 Task: Toggle the format on the save-enabled option in the notebook.
Action: Mouse moved to (21, 572)
Screenshot: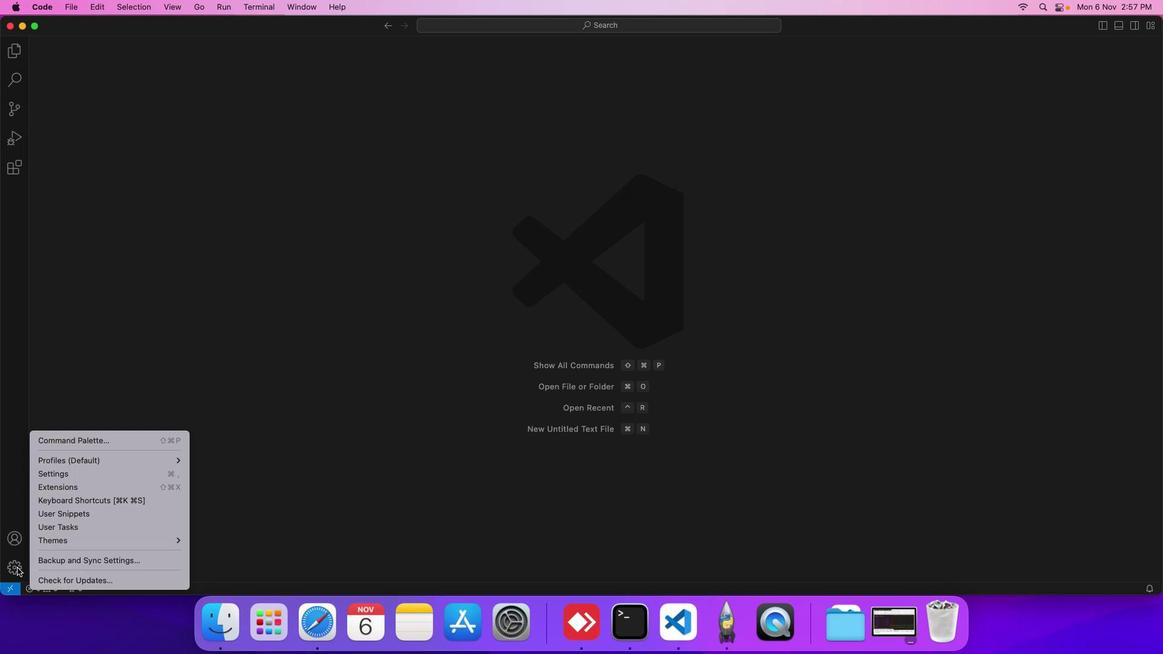 
Action: Mouse pressed left at (21, 572)
Screenshot: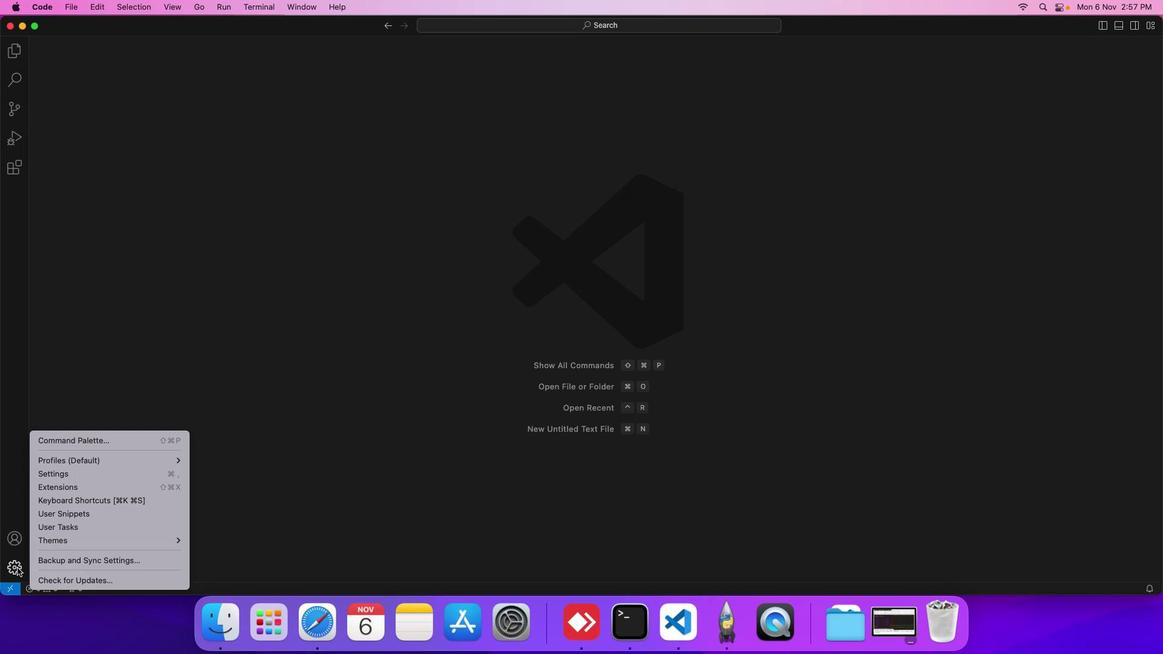 
Action: Mouse moved to (60, 479)
Screenshot: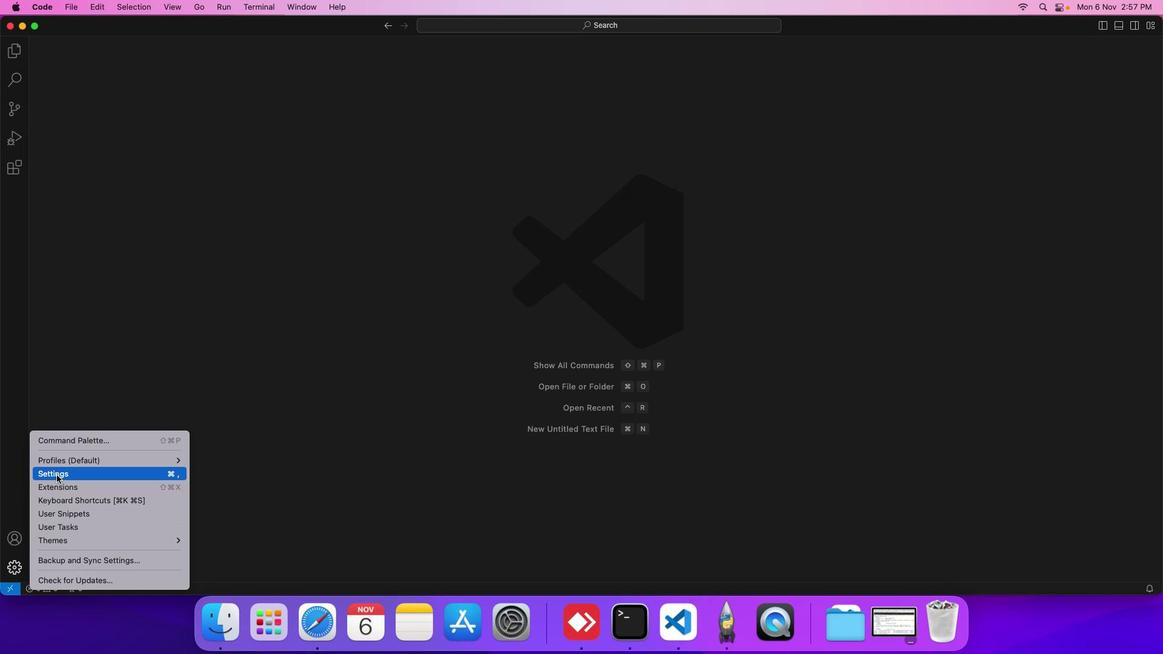 
Action: Mouse pressed left at (60, 479)
Screenshot: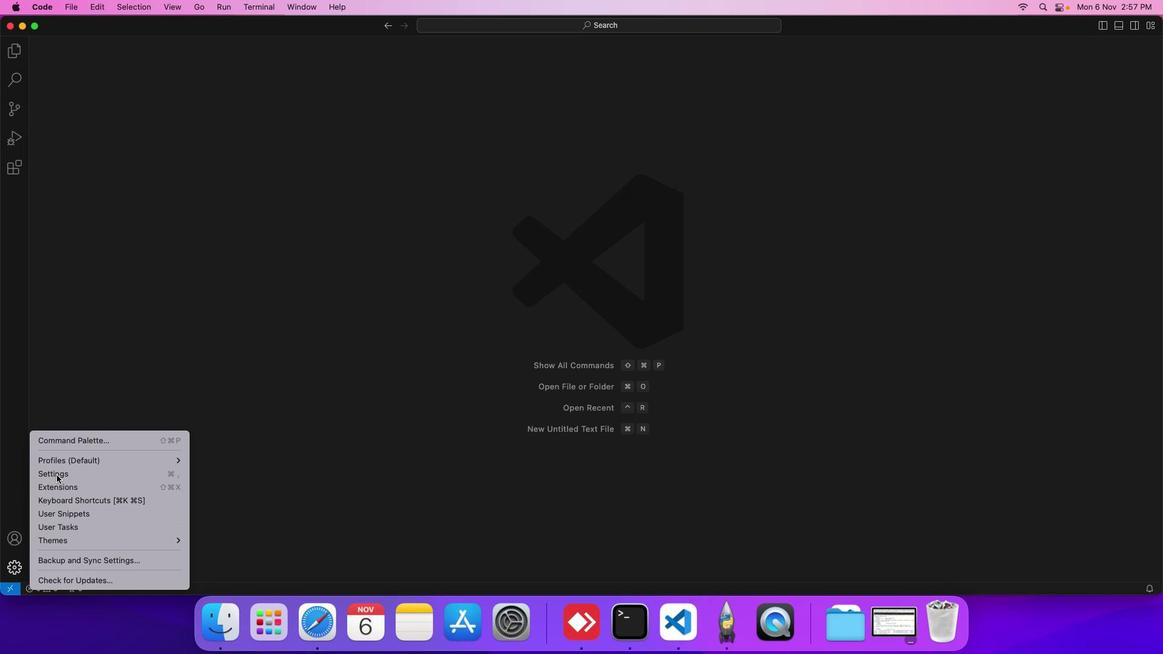 
Action: Mouse moved to (275, 182)
Screenshot: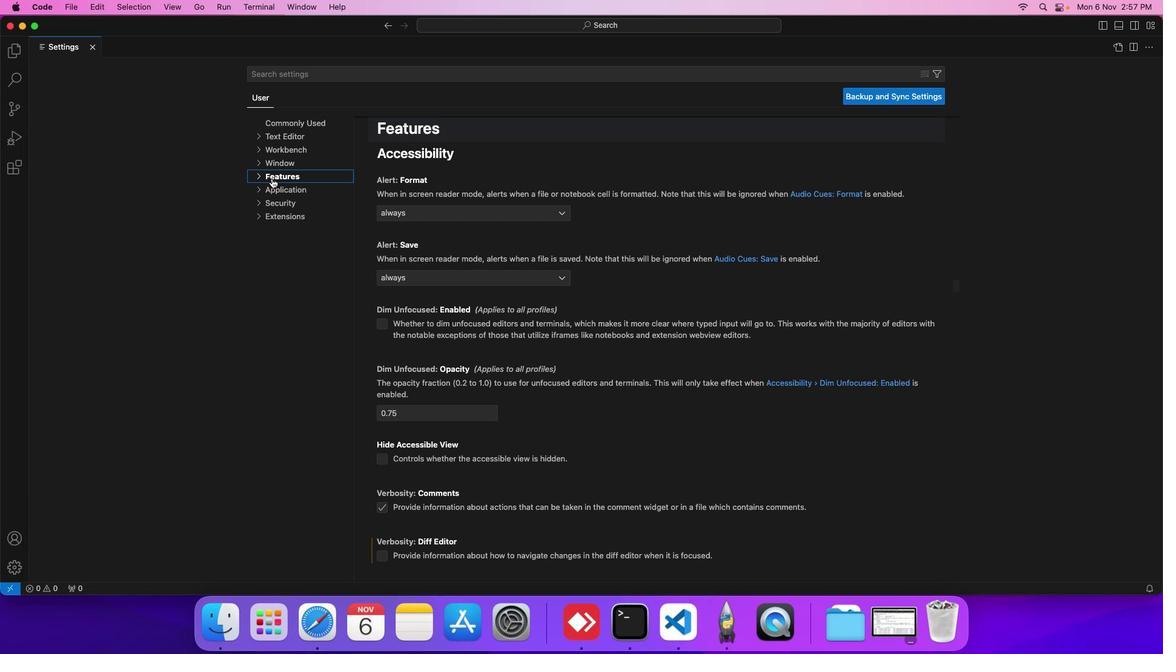 
Action: Mouse pressed left at (275, 182)
Screenshot: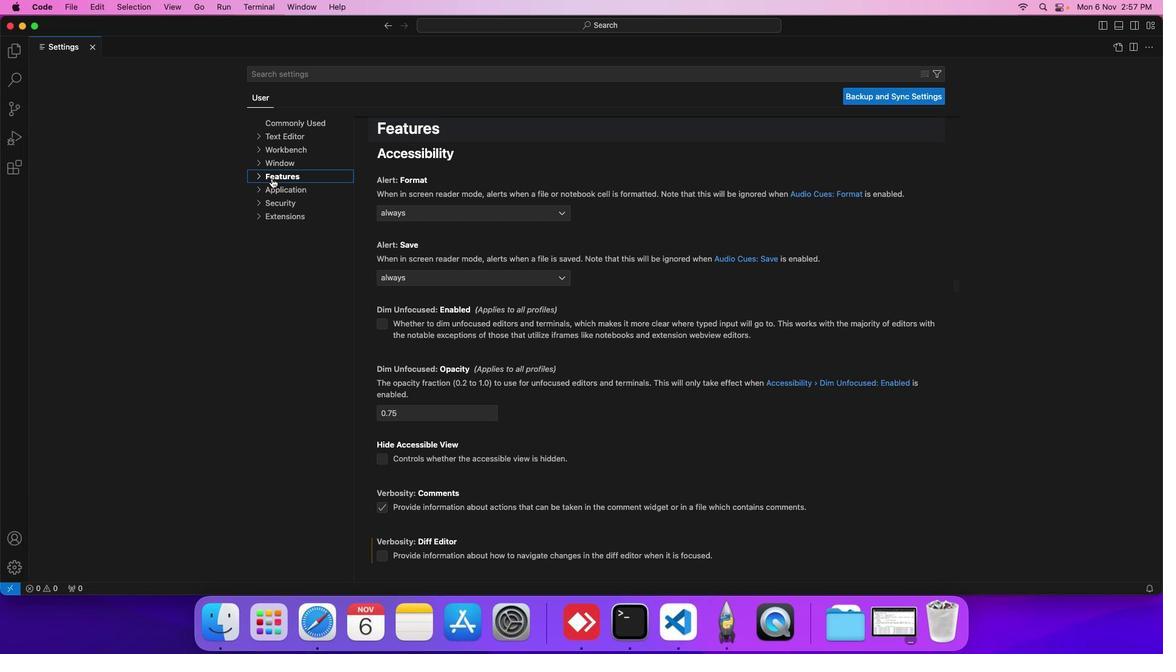 
Action: Mouse moved to (288, 376)
Screenshot: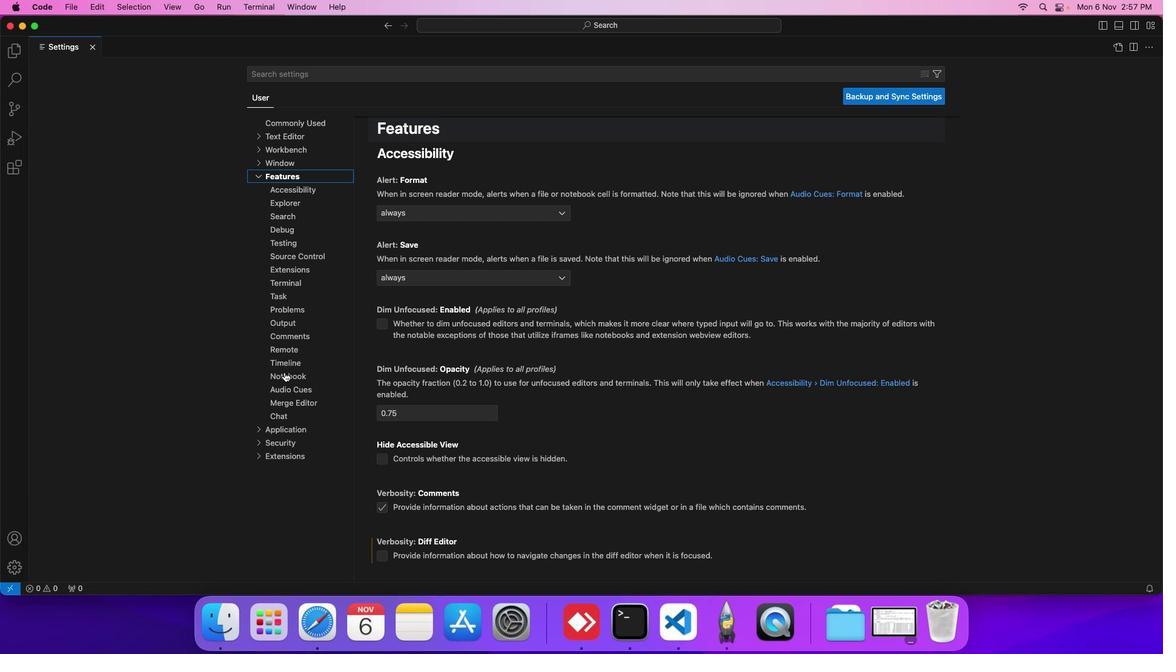 
Action: Mouse pressed left at (288, 376)
Screenshot: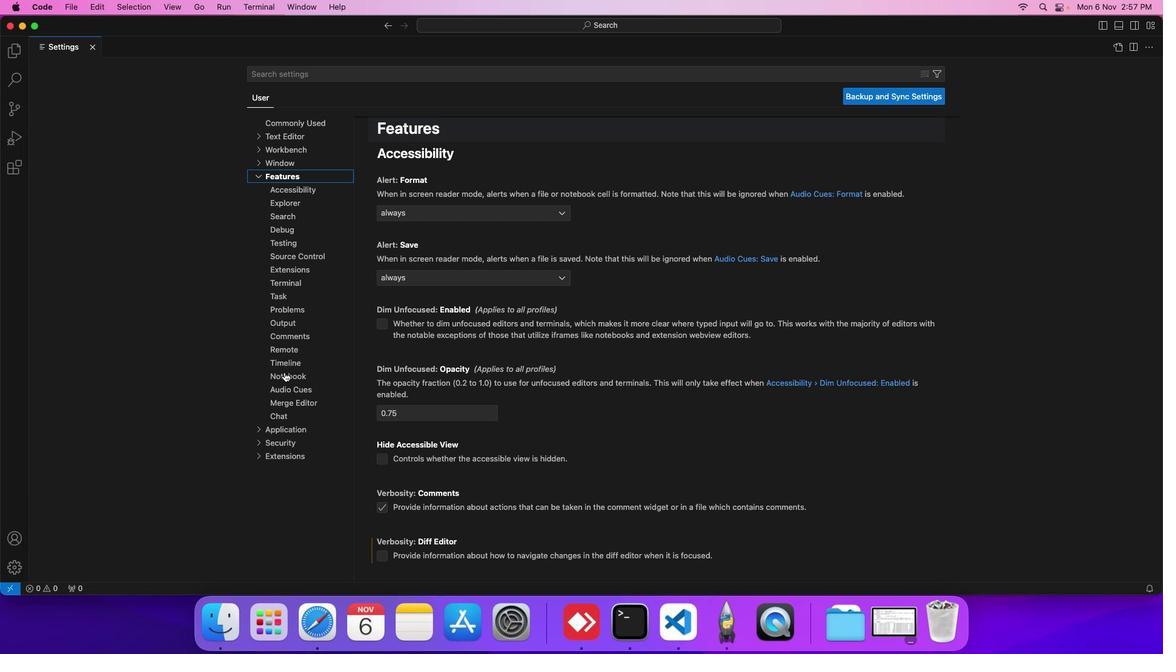 
Action: Mouse moved to (379, 436)
Screenshot: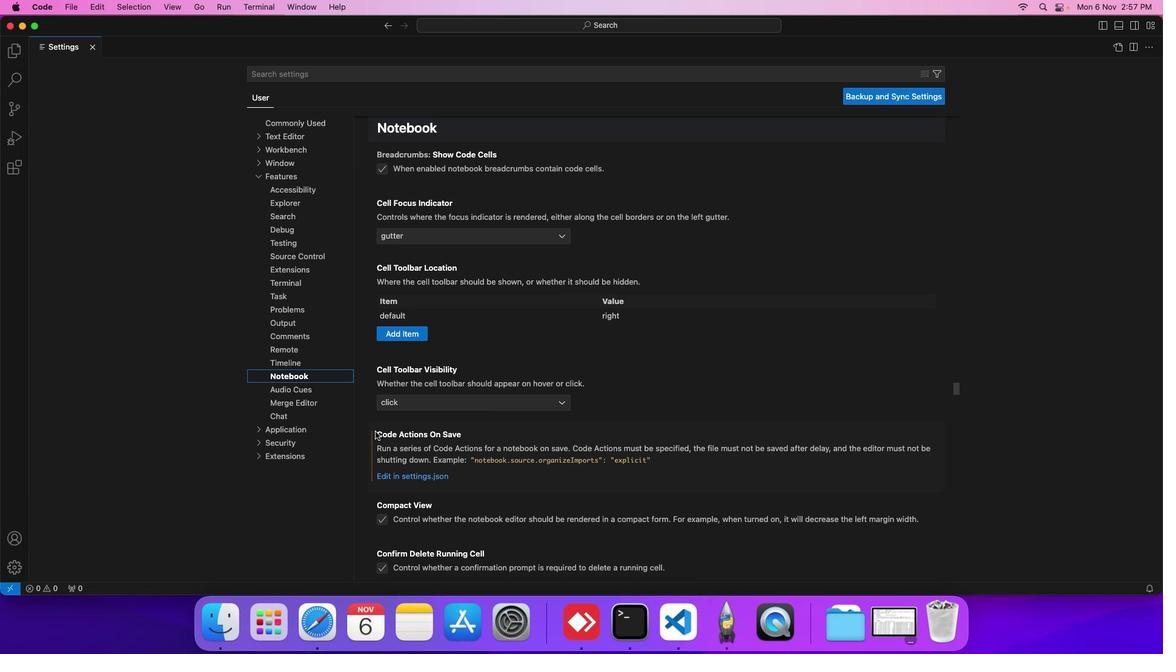 
Action: Mouse scrolled (379, 436) with delta (4, 3)
Screenshot: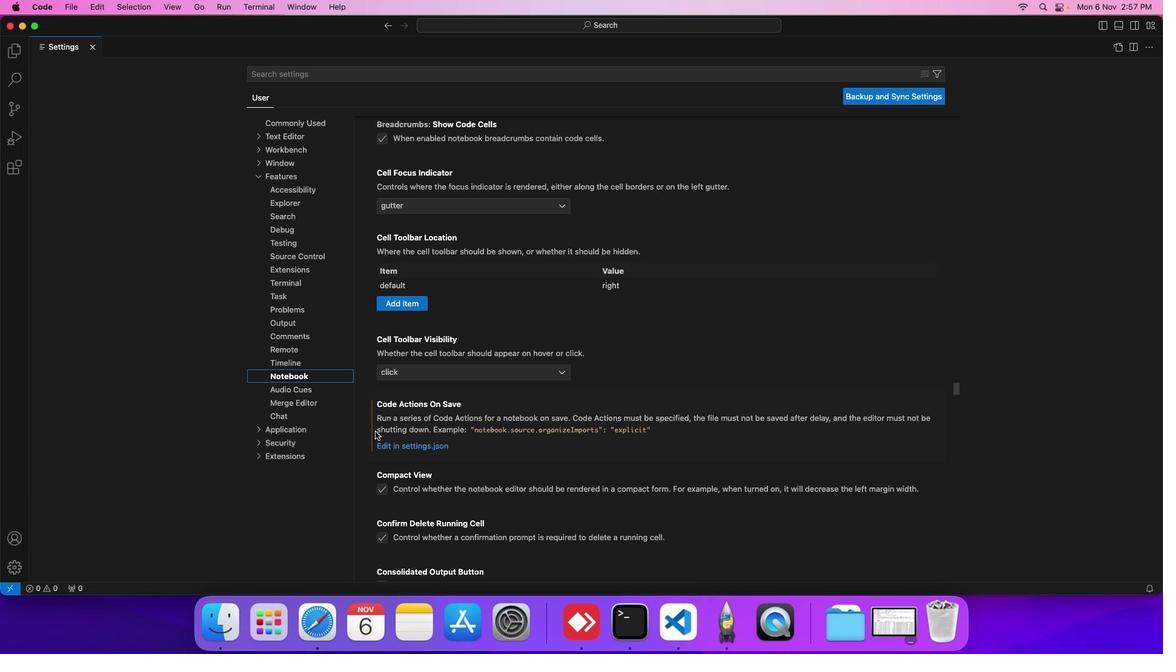 
Action: Mouse scrolled (379, 436) with delta (4, 3)
Screenshot: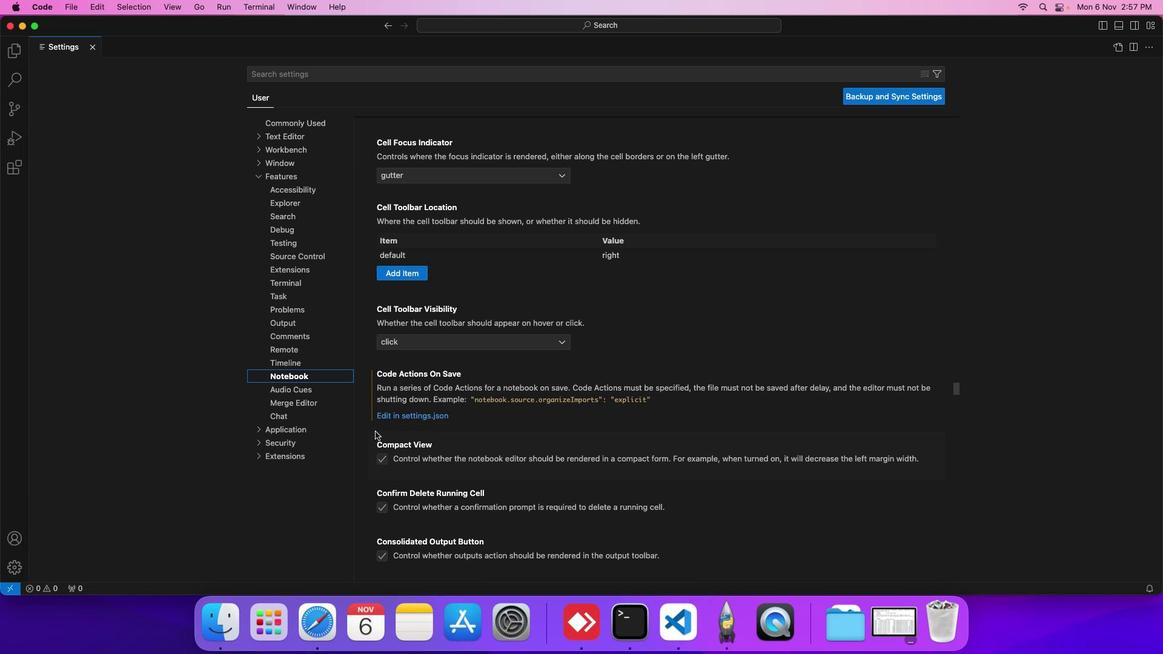 
Action: Mouse scrolled (379, 436) with delta (4, 3)
Screenshot: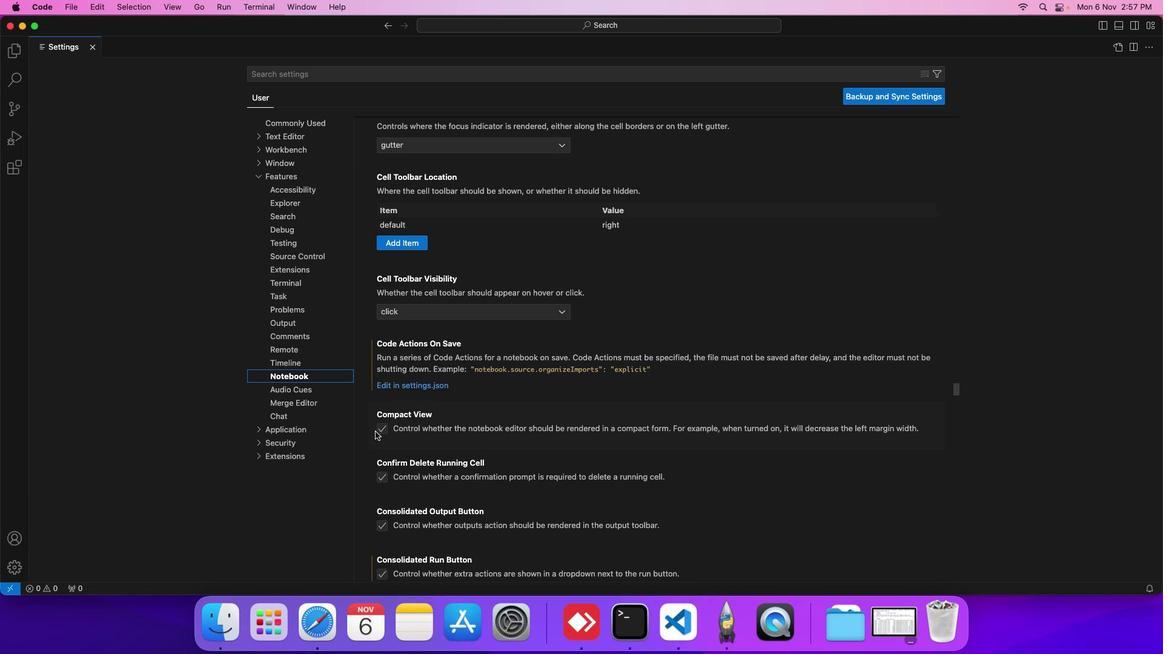 
Action: Mouse scrolled (379, 436) with delta (4, 3)
Screenshot: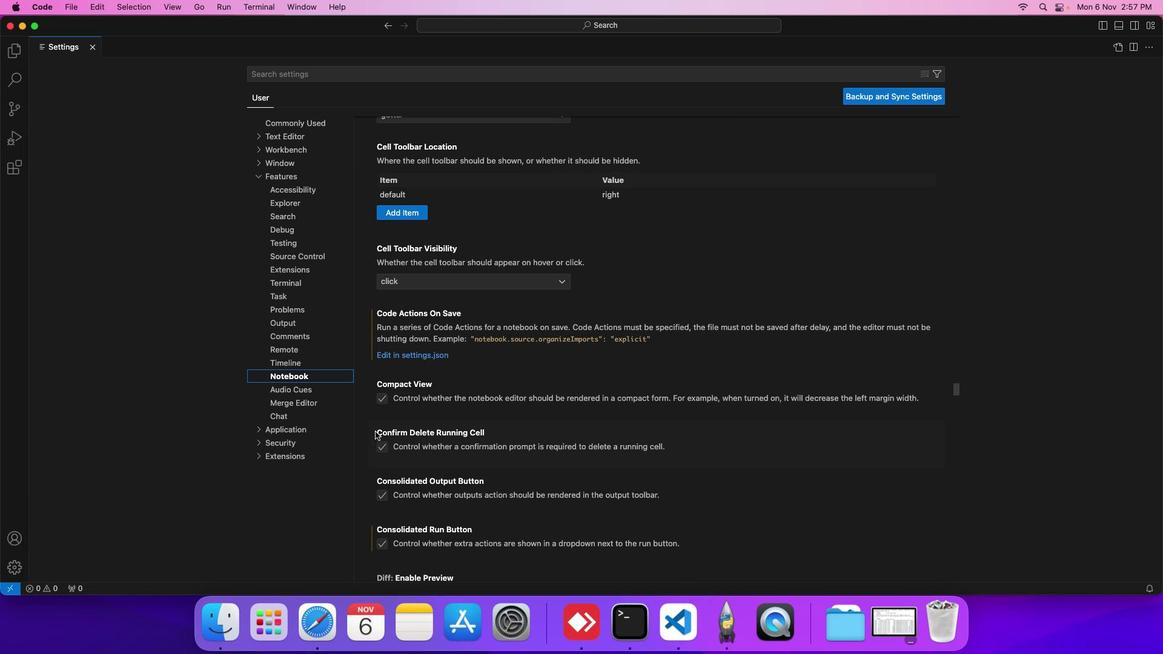 
Action: Mouse scrolled (379, 436) with delta (4, 3)
Screenshot: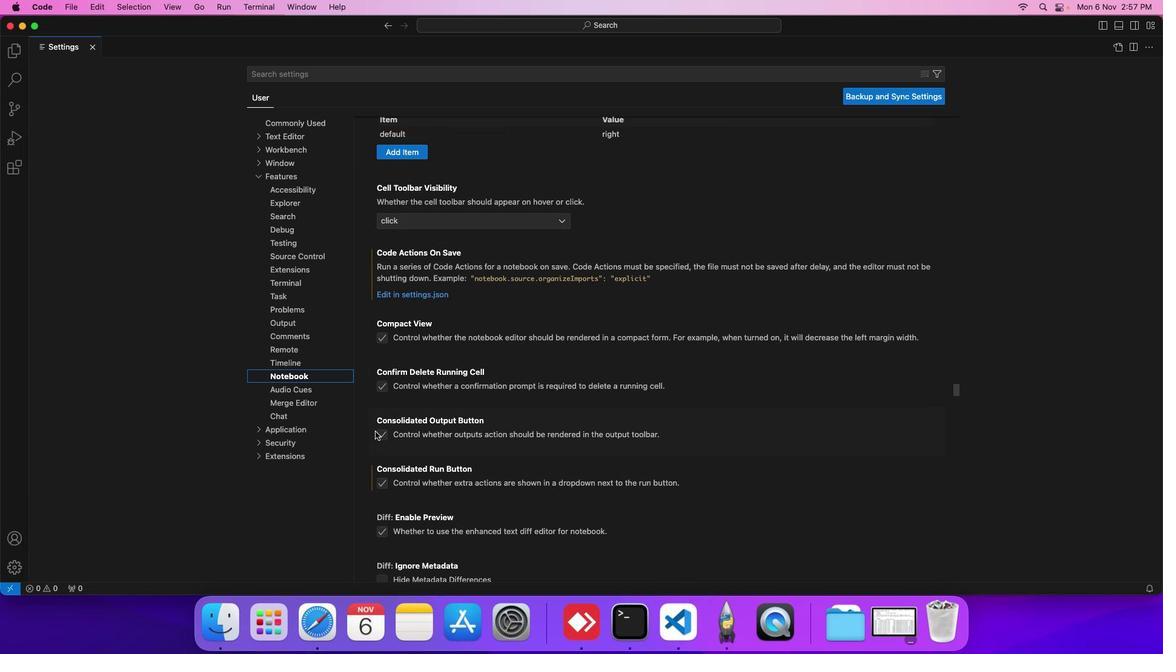 
Action: Mouse scrolled (379, 436) with delta (4, 3)
Screenshot: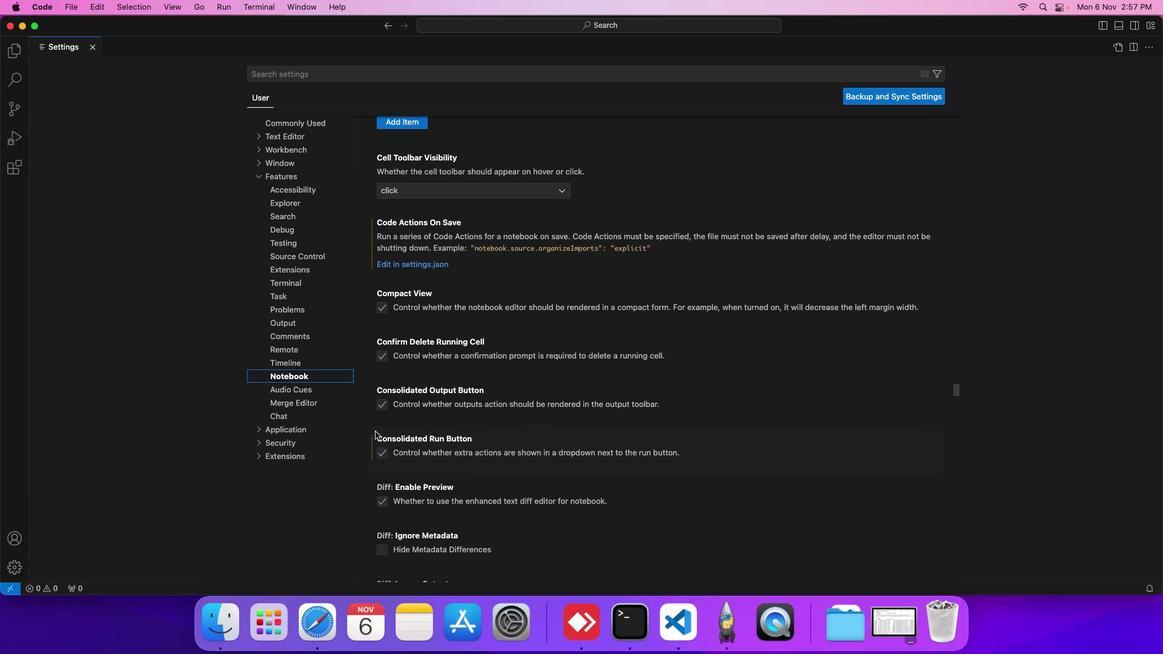 
Action: Mouse scrolled (379, 436) with delta (4, 3)
Screenshot: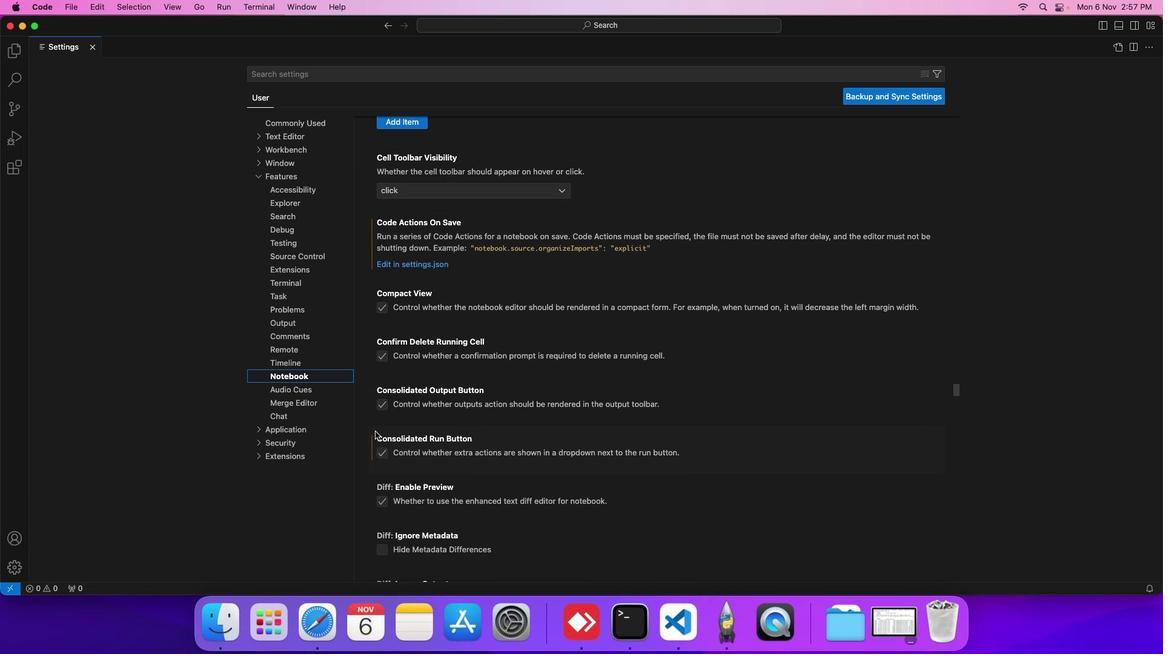 
Action: Mouse scrolled (379, 436) with delta (4, 3)
Screenshot: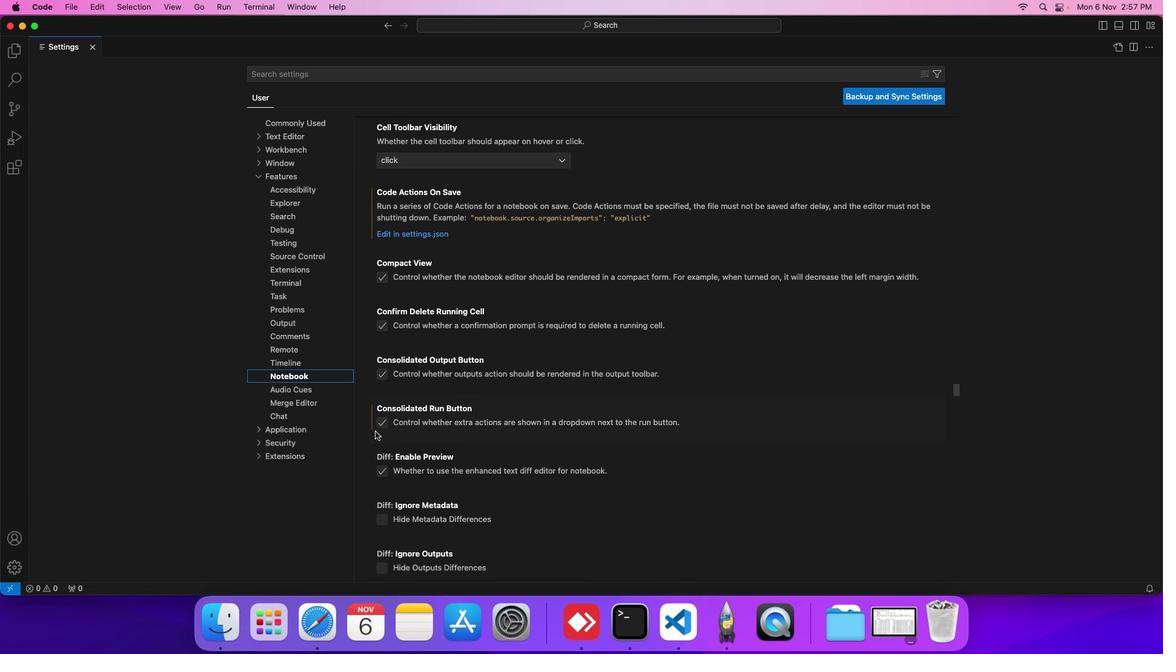 
Action: Mouse scrolled (379, 436) with delta (4, 3)
Screenshot: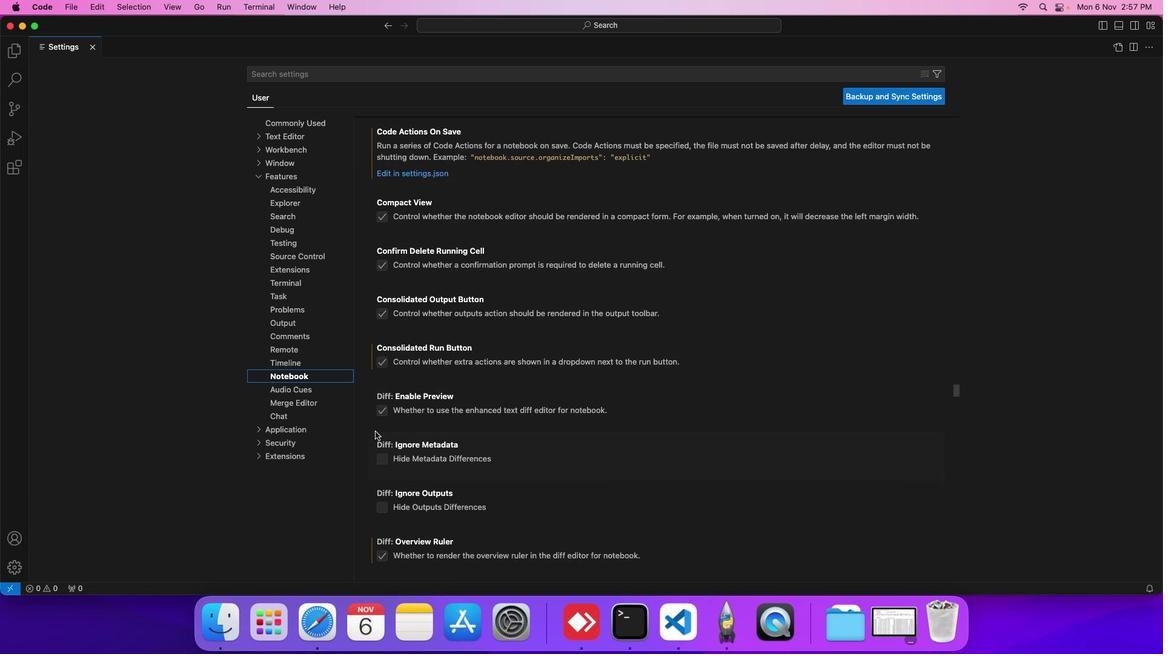 
Action: Mouse scrolled (379, 436) with delta (4, 3)
Screenshot: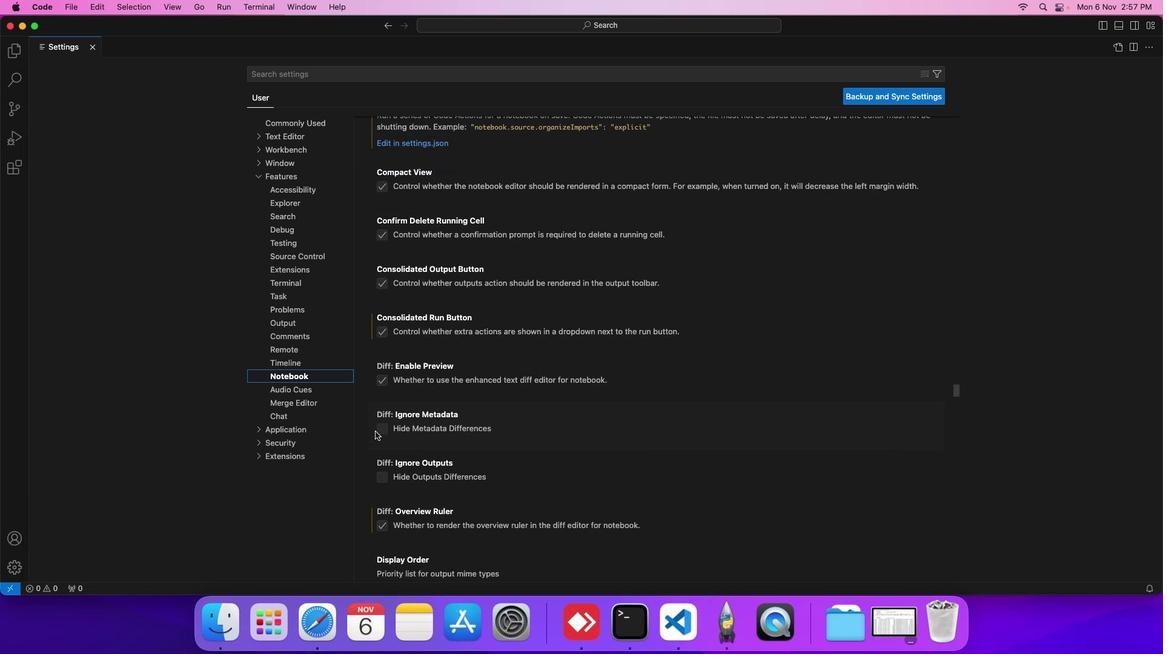 
Action: Mouse scrolled (379, 436) with delta (4, 3)
Screenshot: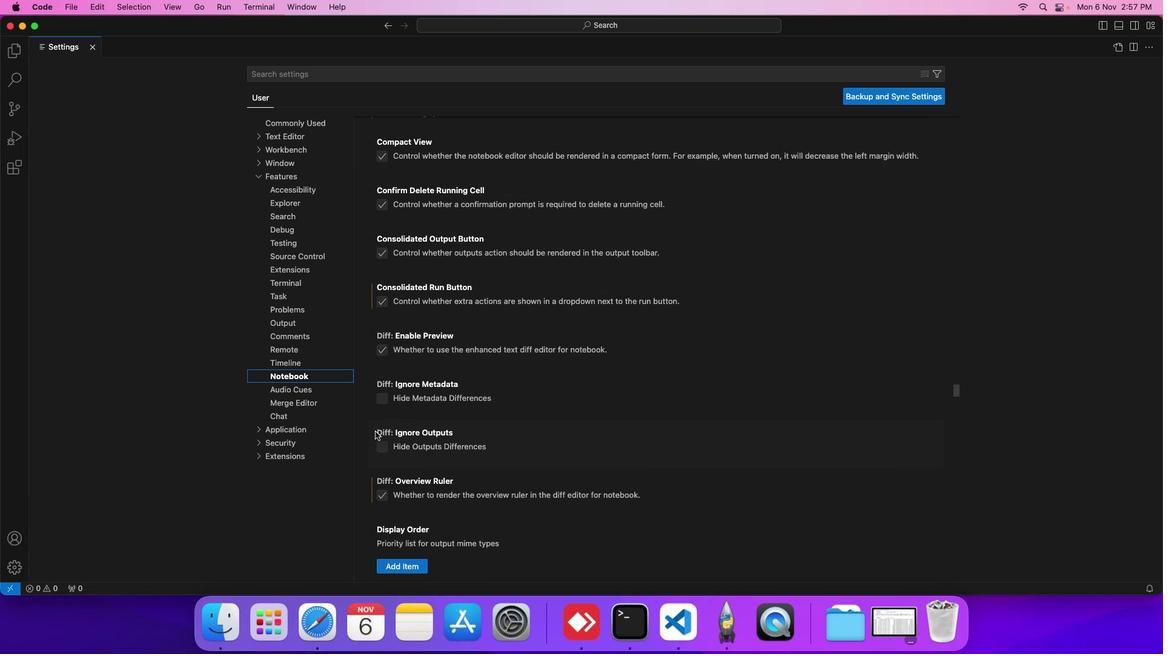 
Action: Mouse scrolled (379, 436) with delta (4, 3)
Screenshot: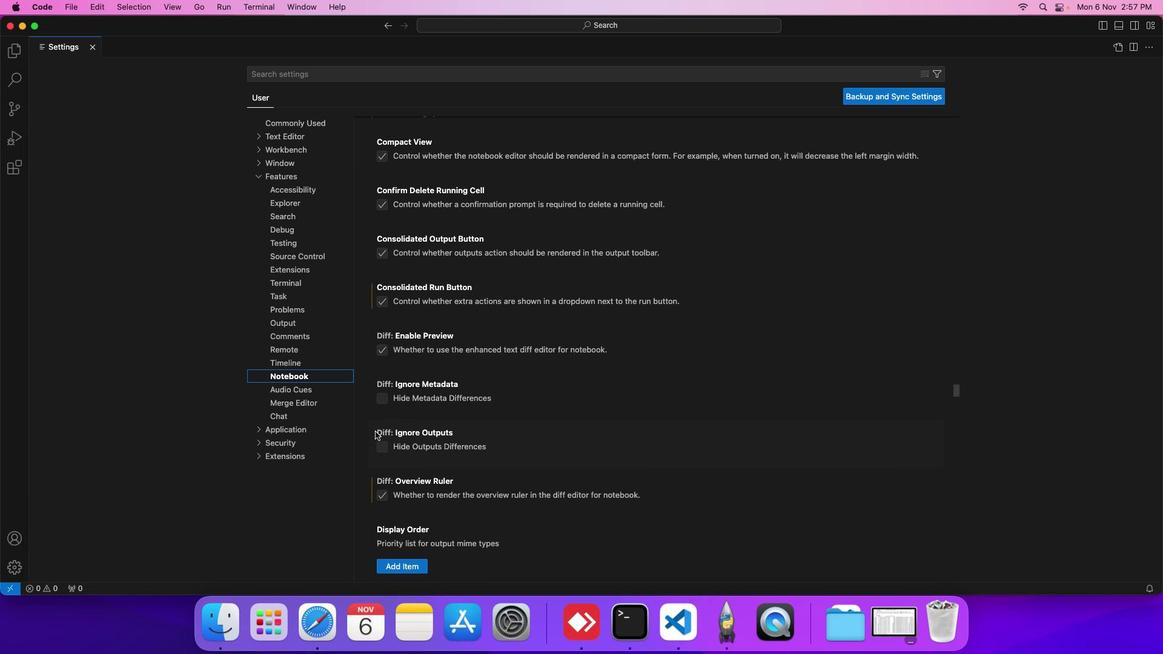 
Action: Mouse scrolled (379, 436) with delta (4, 3)
Screenshot: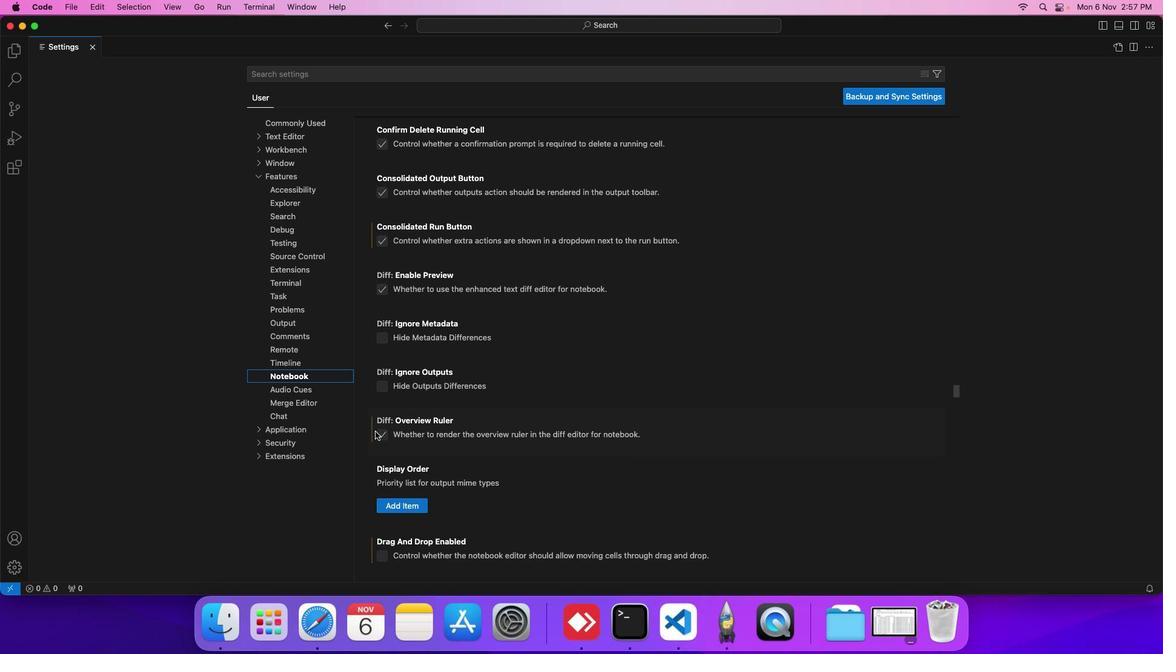 
Action: Mouse scrolled (379, 436) with delta (4, 3)
Screenshot: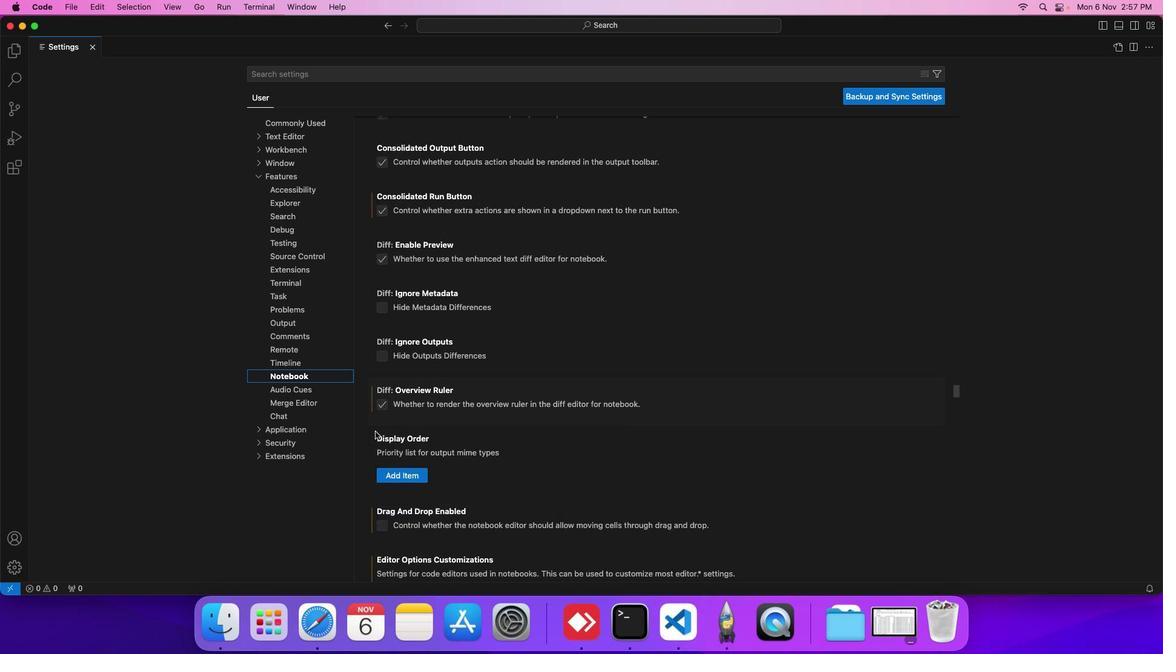 
Action: Mouse scrolled (379, 436) with delta (4, 3)
Screenshot: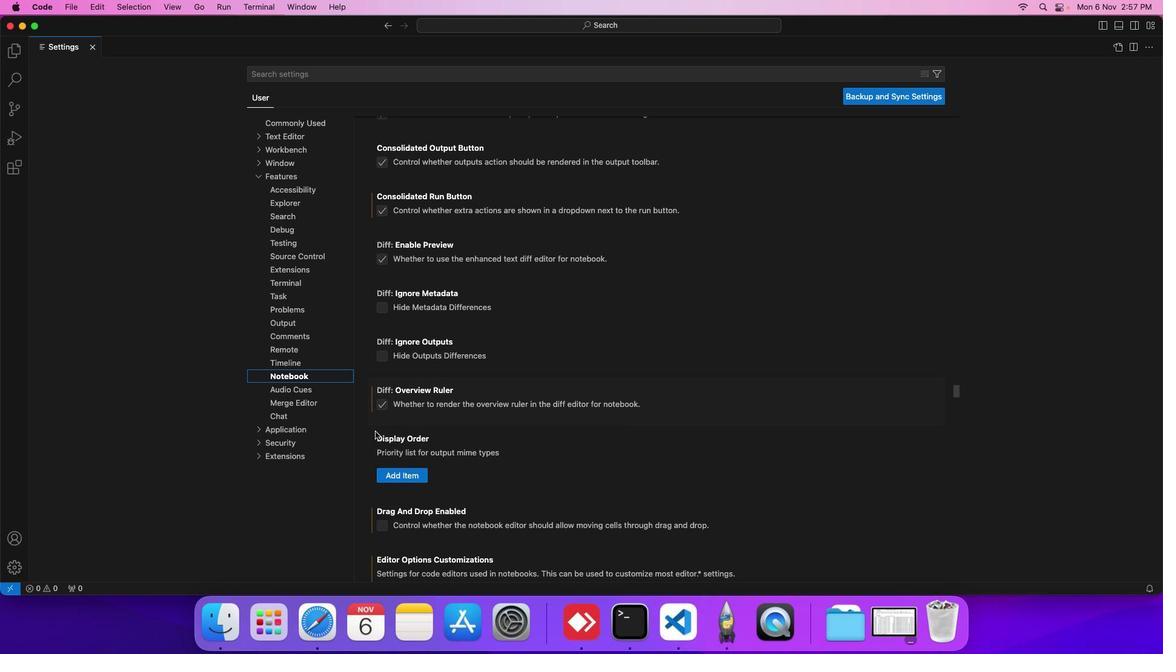 
Action: Mouse scrolled (379, 436) with delta (4, 3)
Screenshot: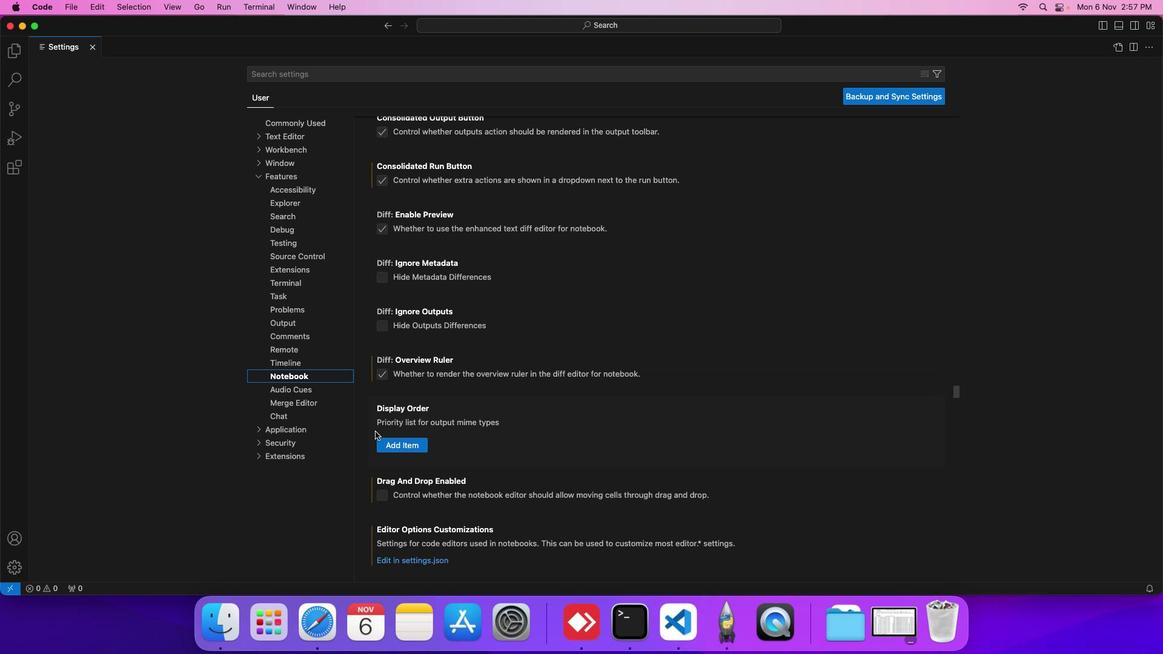 
Action: Mouse scrolled (379, 436) with delta (4, 3)
Screenshot: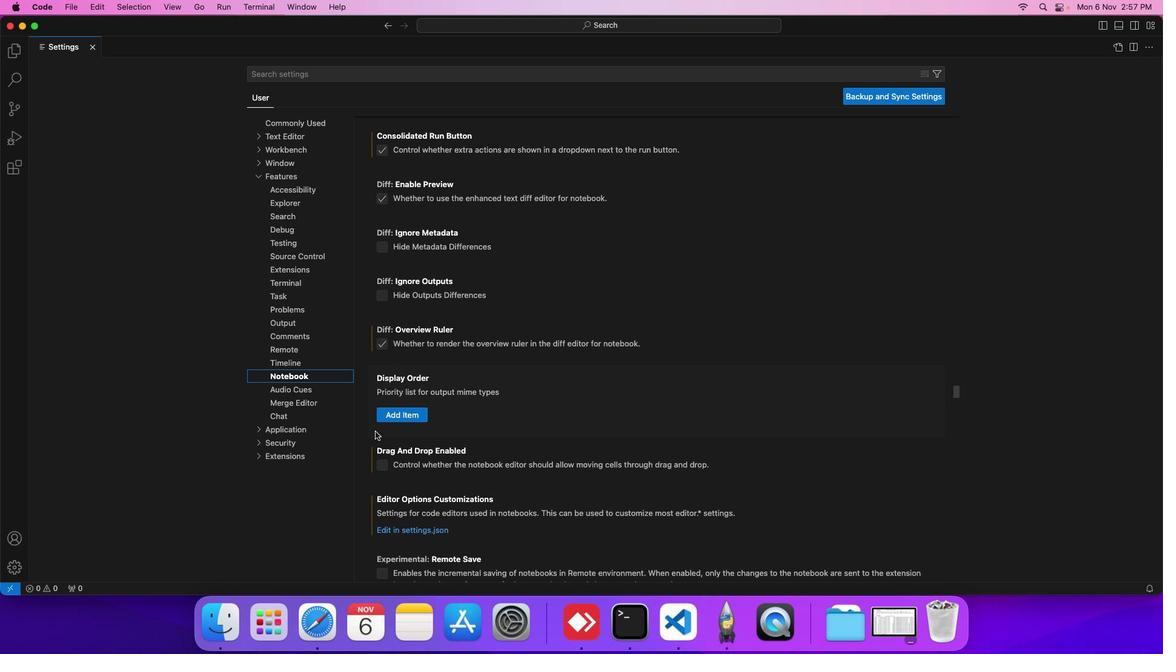 
Action: Mouse scrolled (379, 436) with delta (4, 3)
Screenshot: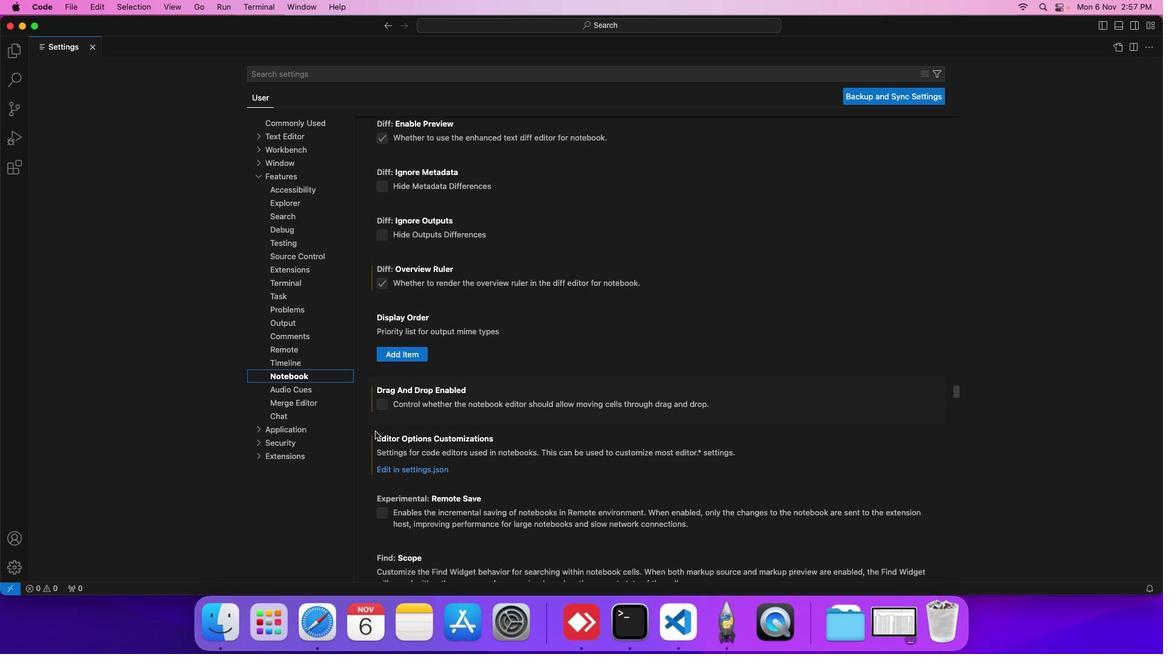 
Action: Mouse scrolled (379, 436) with delta (4, 3)
Screenshot: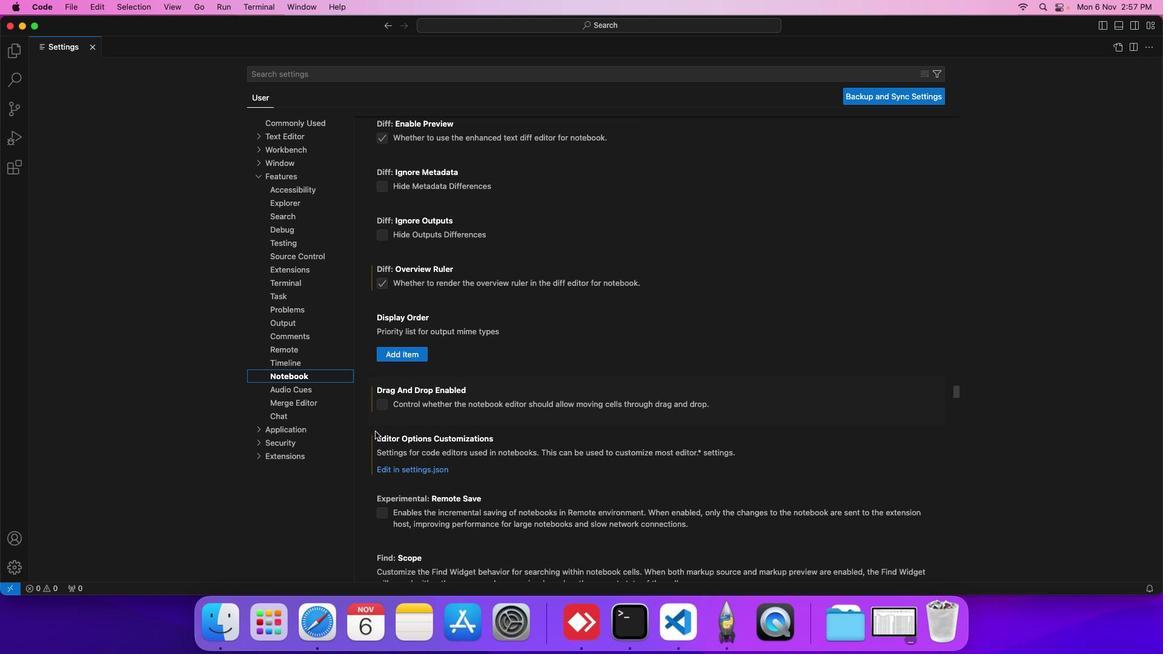 
Action: Mouse scrolled (379, 436) with delta (4, 3)
Screenshot: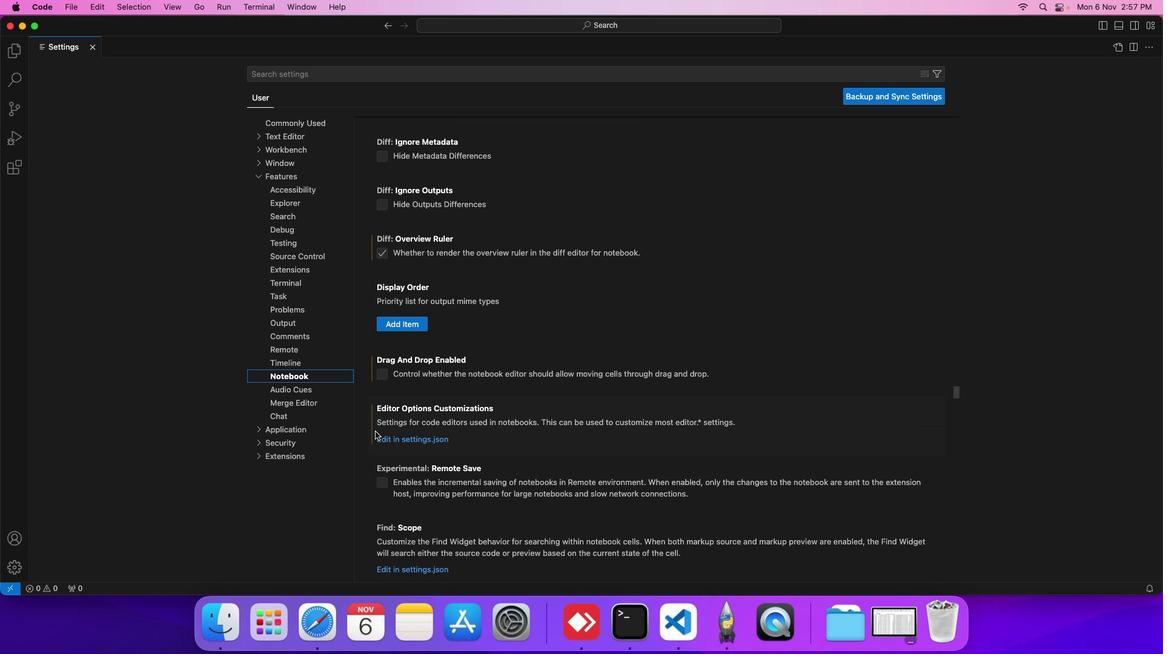 
Action: Mouse scrolled (379, 436) with delta (4, 3)
Screenshot: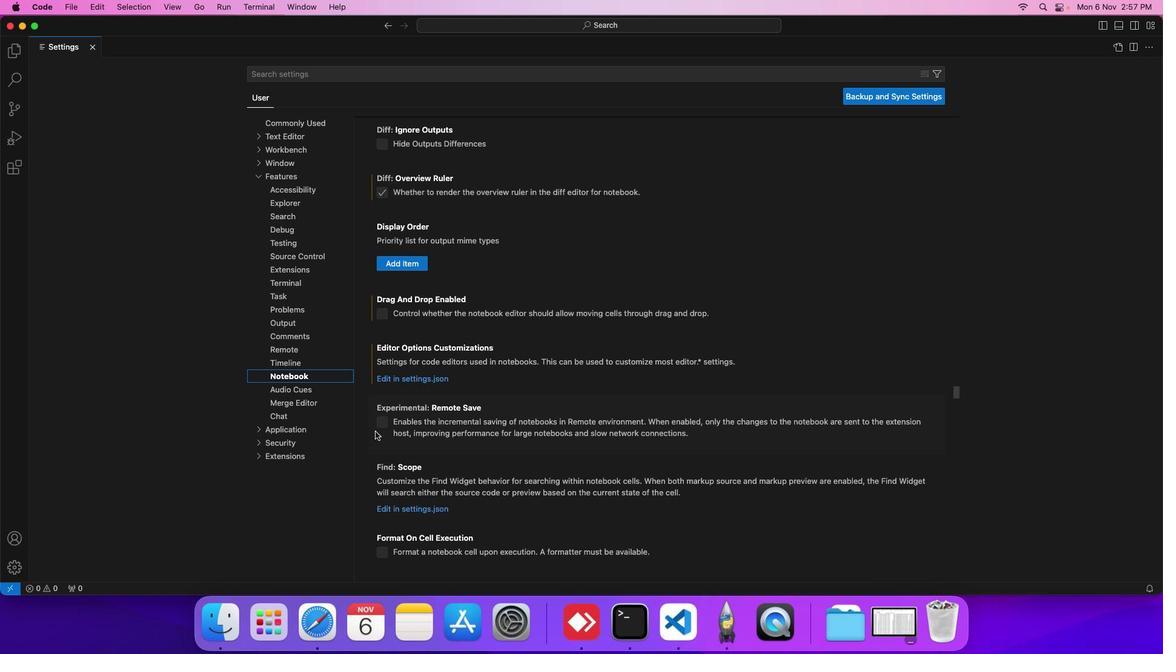 
Action: Mouse scrolled (379, 436) with delta (4, 3)
Screenshot: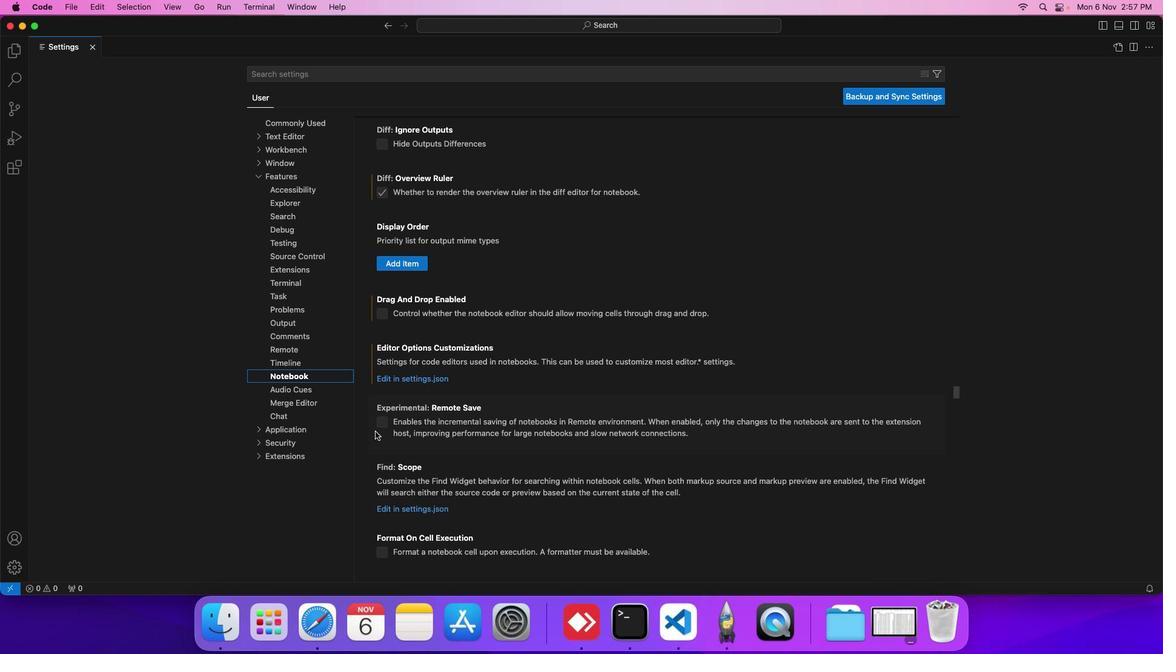 
Action: Mouse scrolled (379, 436) with delta (4, 3)
Screenshot: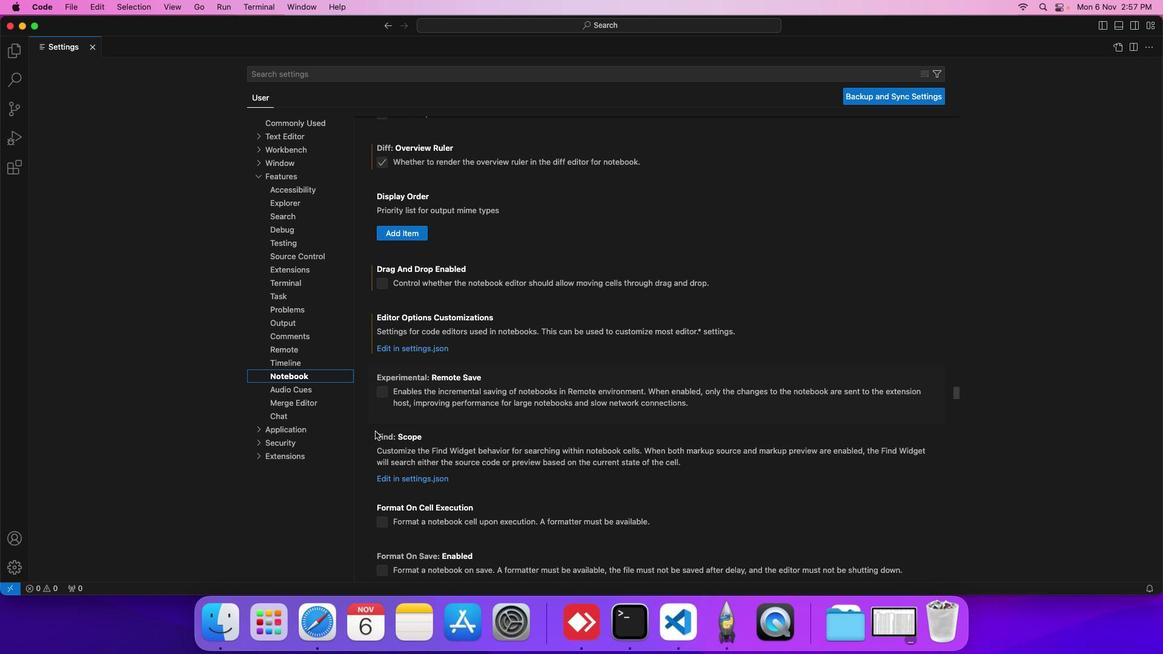 
Action: Mouse scrolled (379, 436) with delta (4, 3)
Screenshot: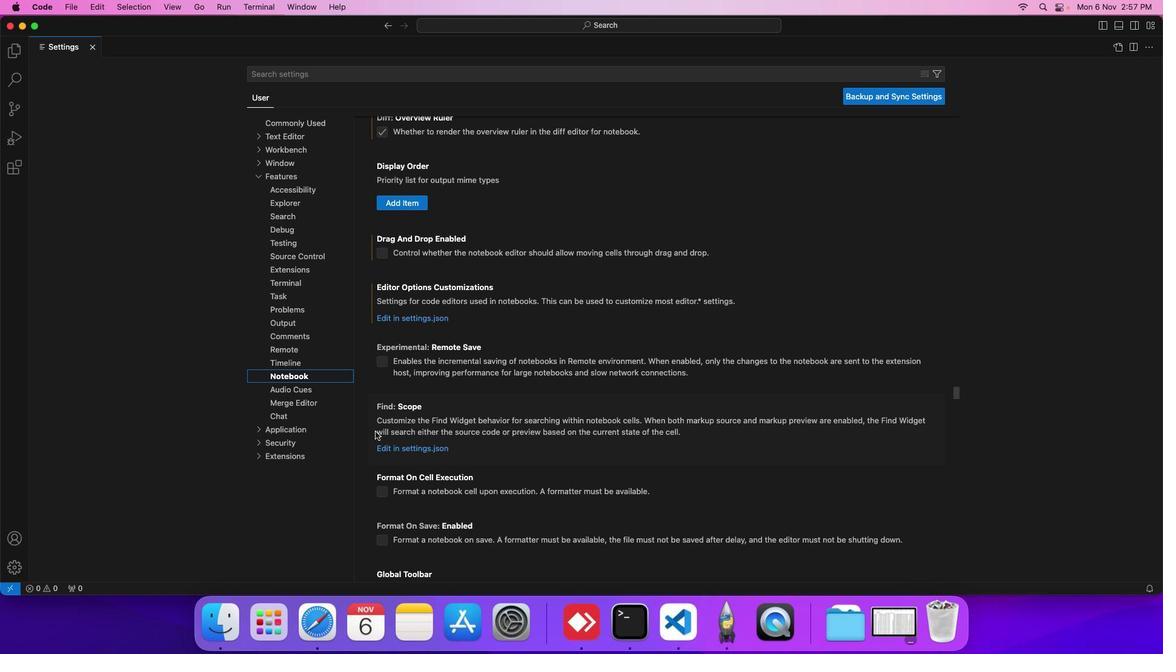 
Action: Mouse scrolled (379, 436) with delta (4, 3)
Screenshot: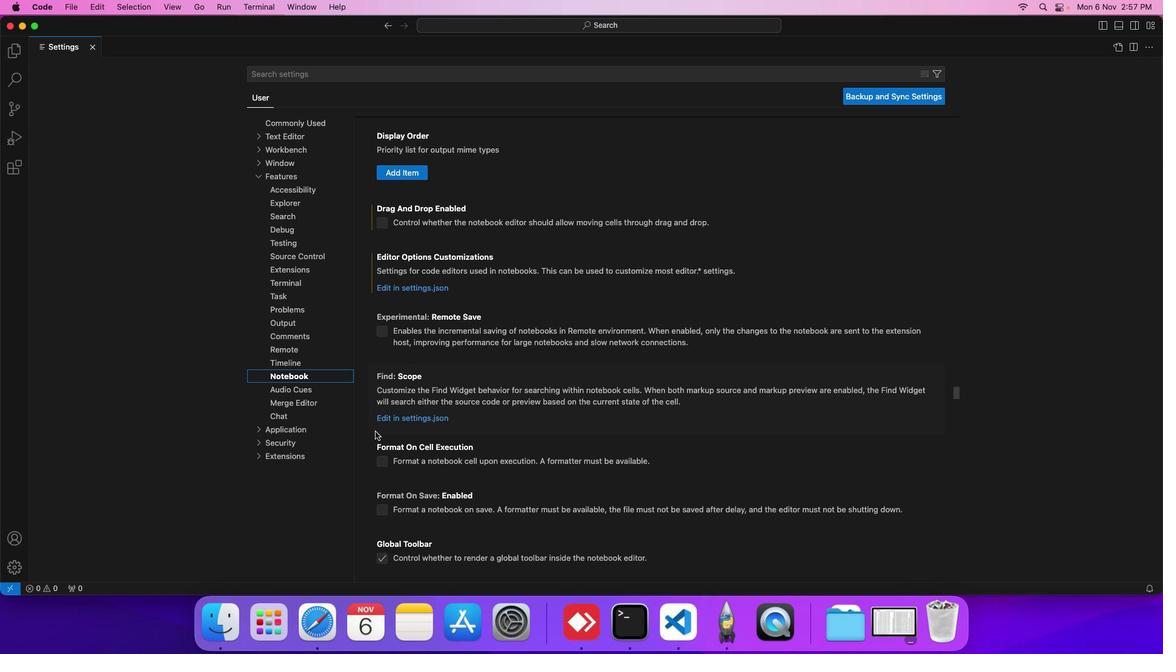 
Action: Mouse scrolled (379, 436) with delta (4, 3)
Screenshot: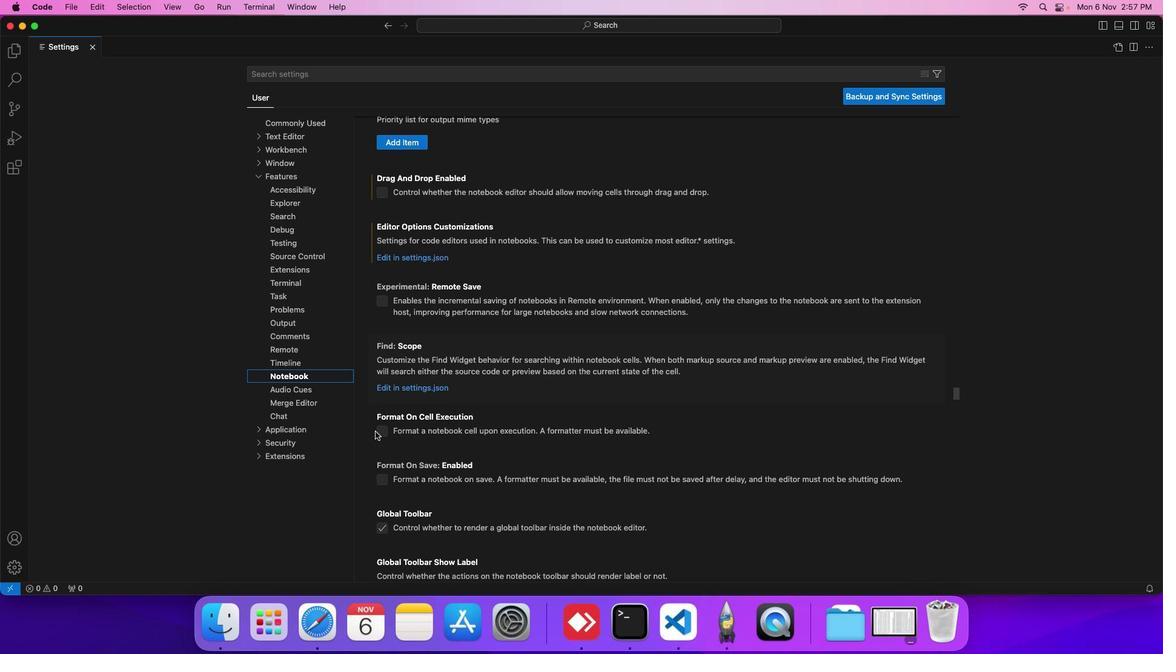 
Action: Mouse scrolled (379, 436) with delta (4, 3)
Screenshot: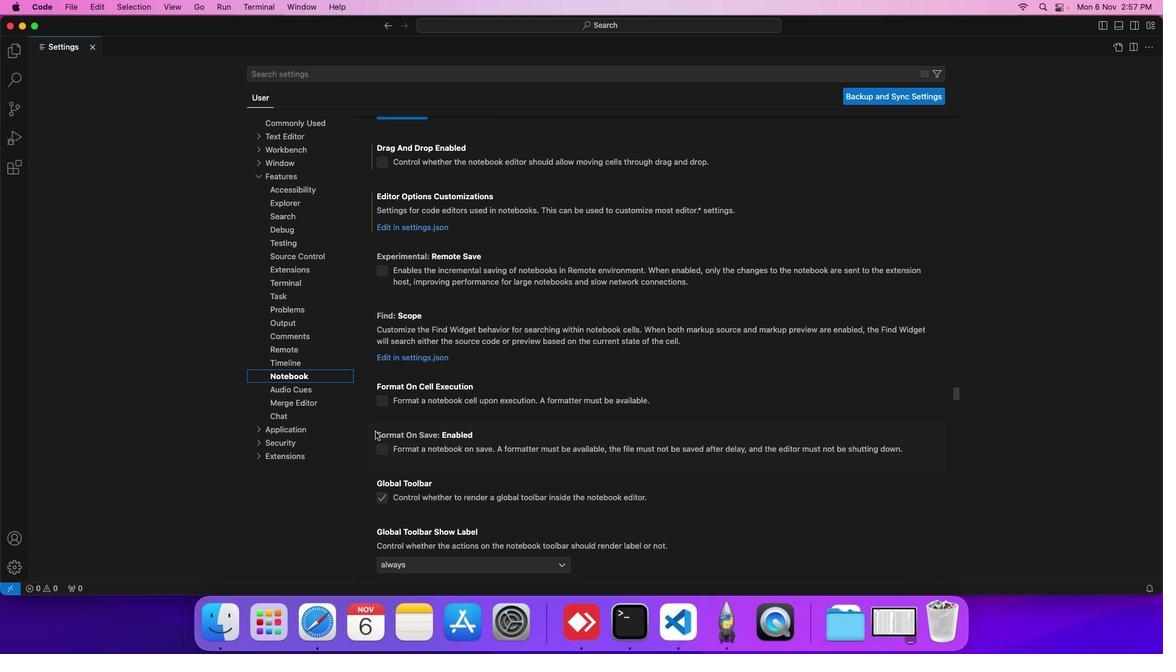 
Action: Mouse scrolled (379, 436) with delta (4, 3)
Screenshot: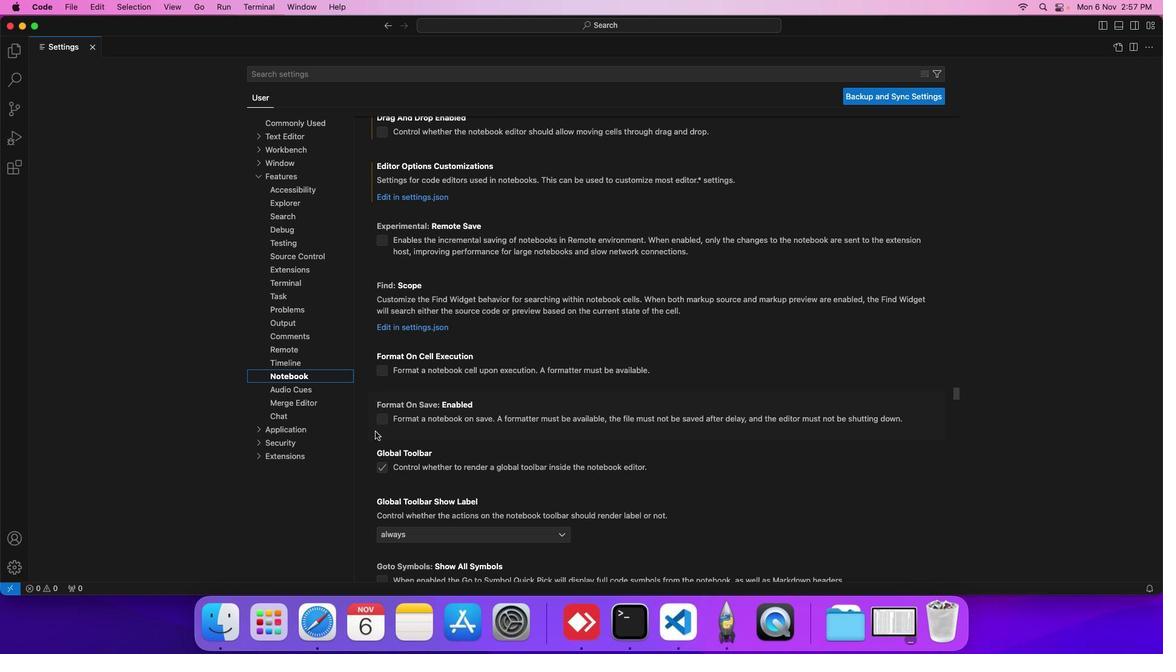 
Action: Mouse scrolled (379, 436) with delta (4, 3)
Screenshot: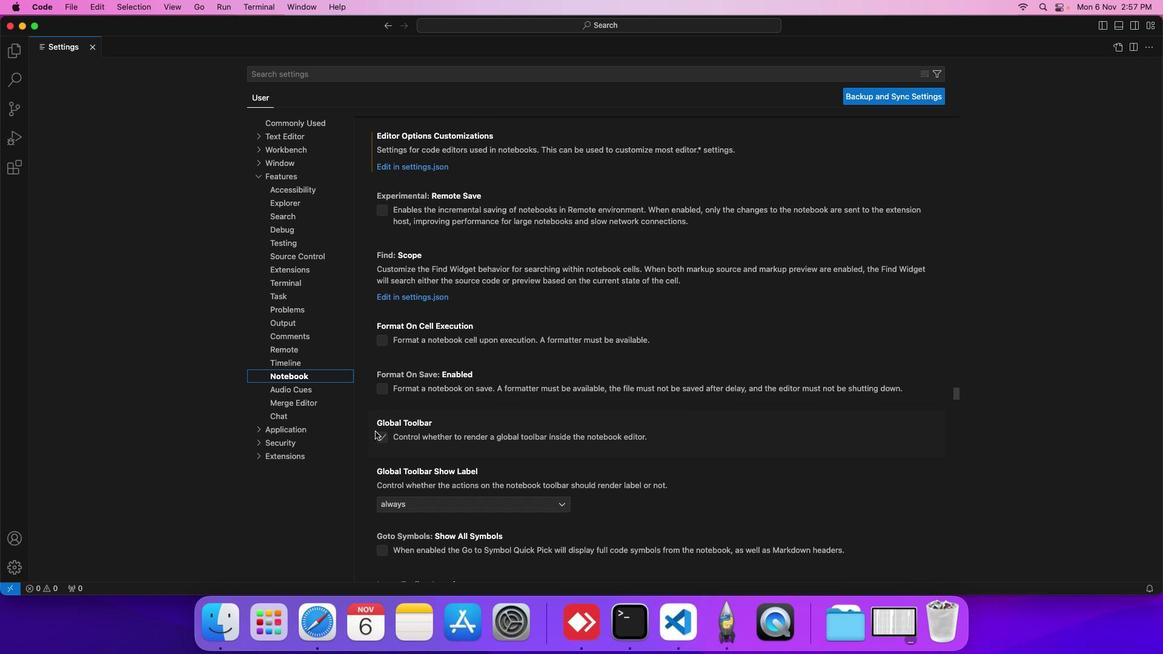 
Action: Mouse scrolled (379, 436) with delta (4, 3)
Screenshot: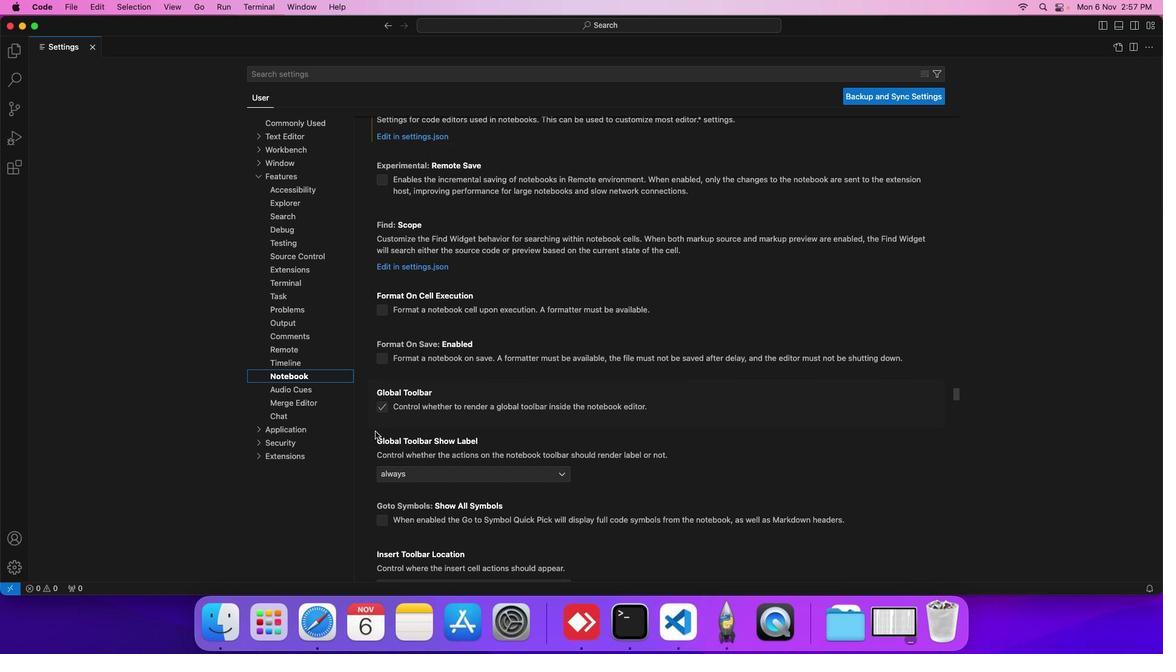 
Action: Mouse scrolled (379, 436) with delta (4, 3)
Screenshot: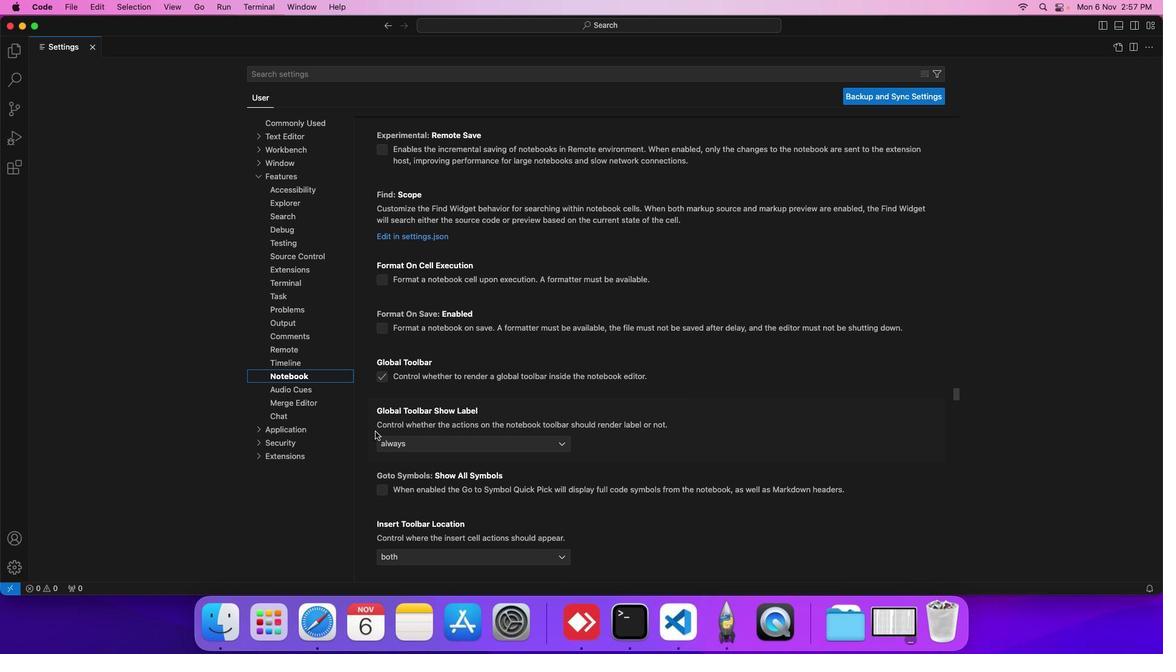 
Action: Mouse moved to (388, 331)
Screenshot: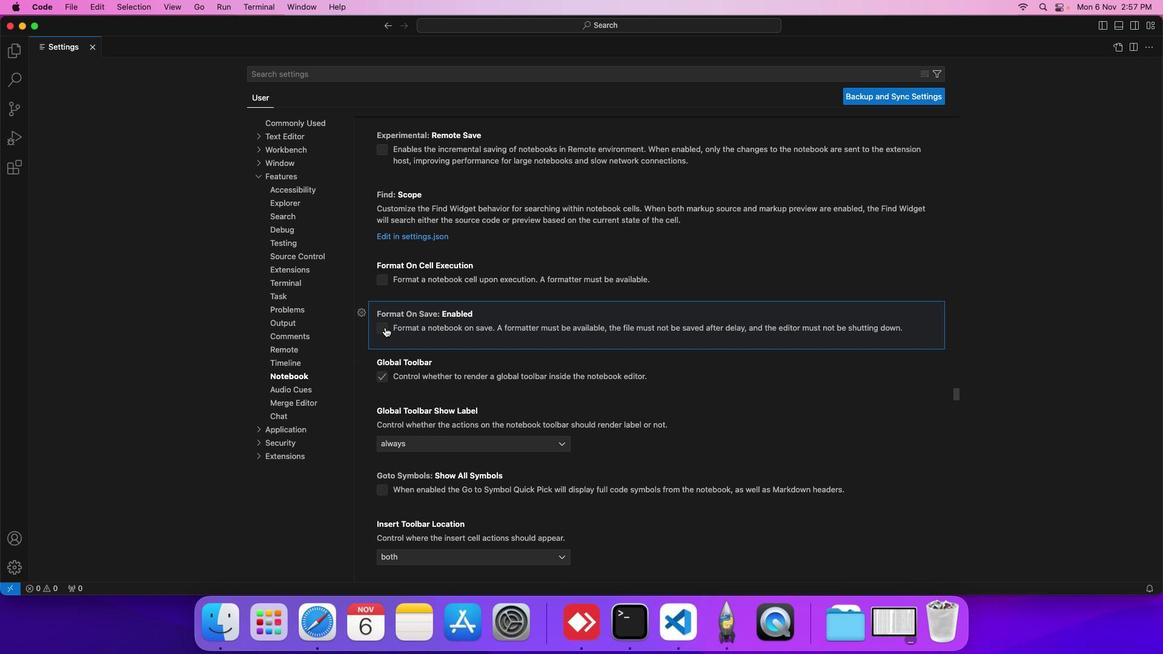 
Action: Mouse pressed left at (388, 331)
Screenshot: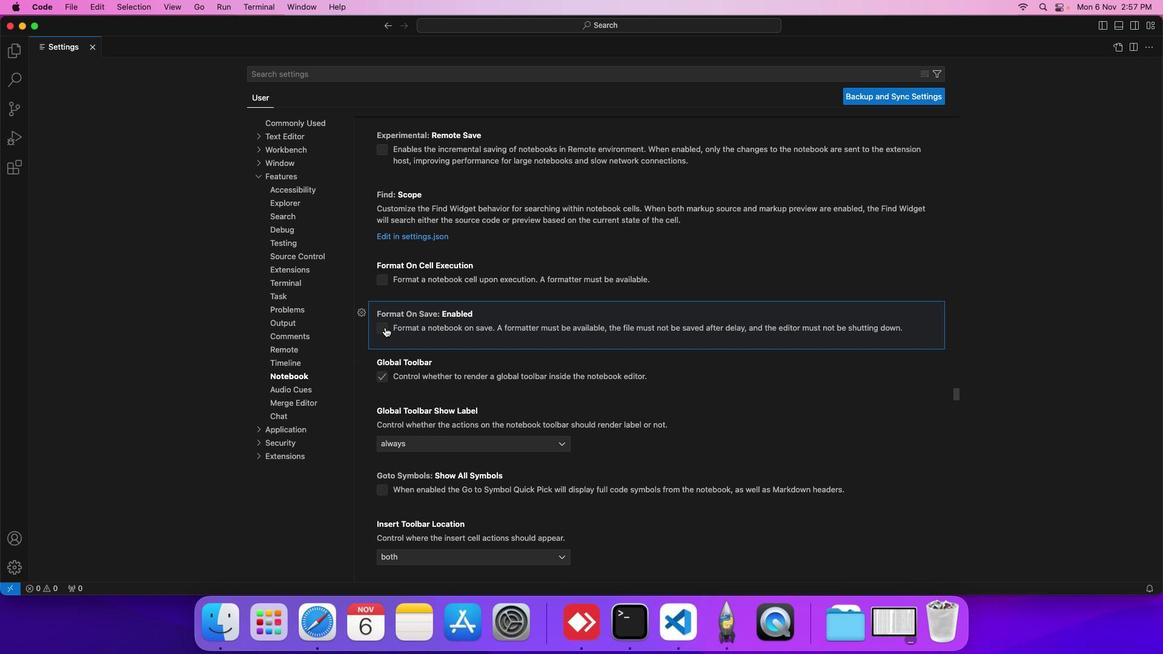 
Action: Mouse moved to (401, 344)
Screenshot: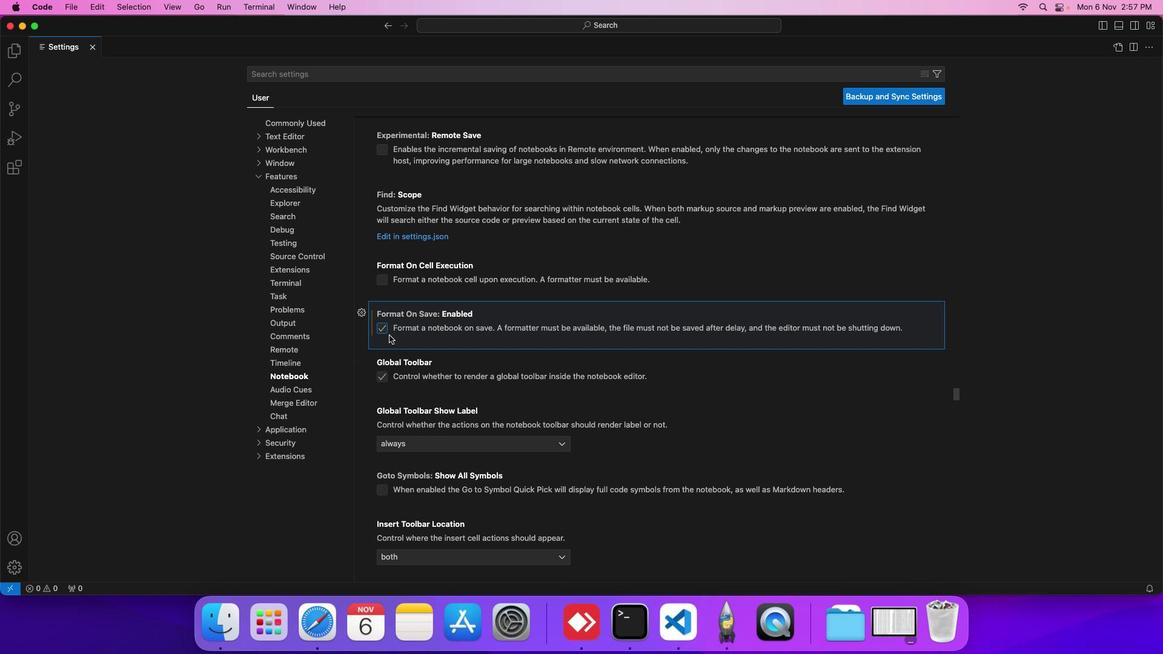 
